 Task: Use the formula "MEDIAN" in spreadsheet "Project portfolio".
Action: Mouse moved to (354, 236)
Screenshot: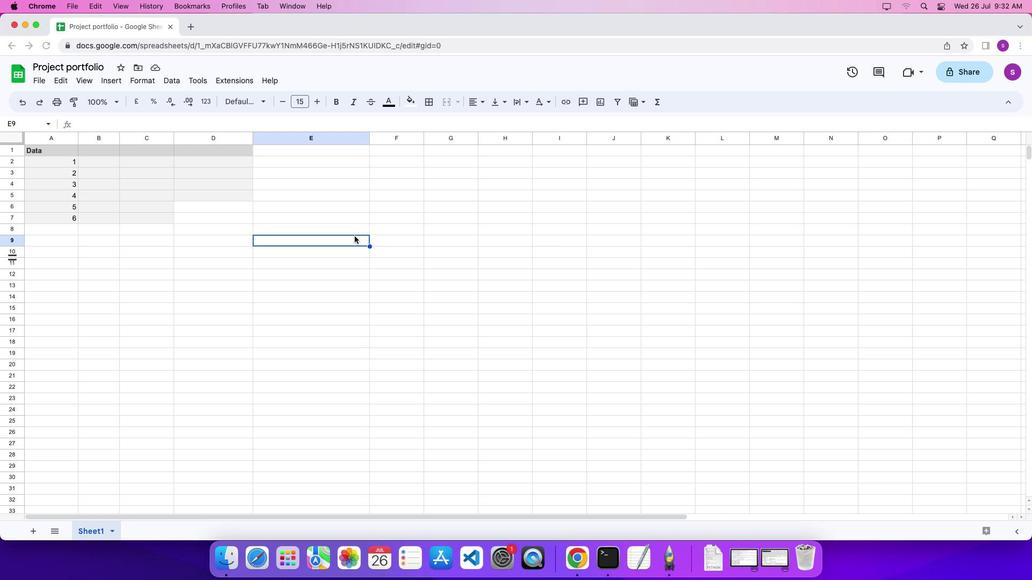 
Action: Mouse pressed left at (354, 236)
Screenshot: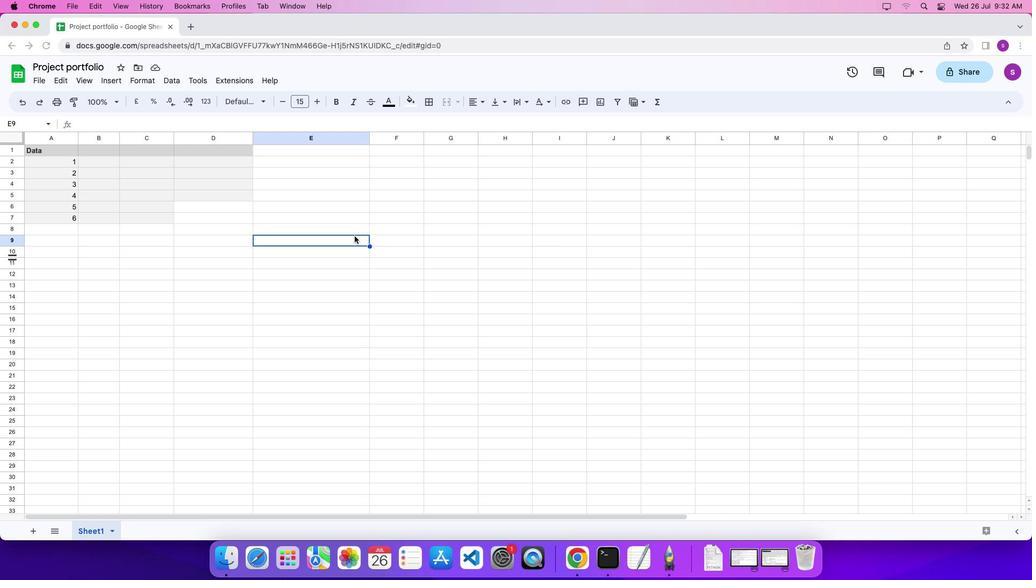 
Action: Key pressed '='
Screenshot: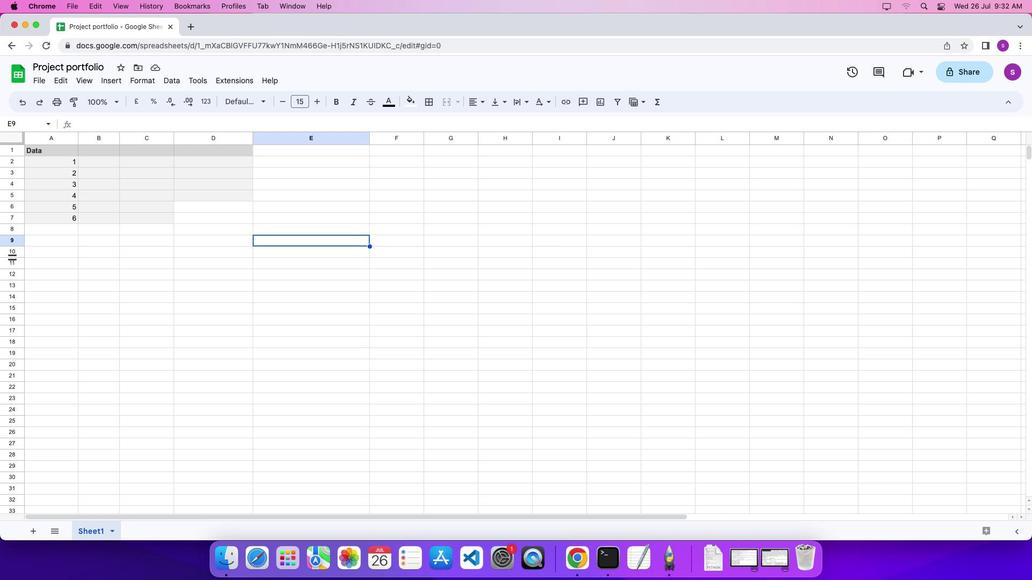 
Action: Mouse moved to (658, 96)
Screenshot: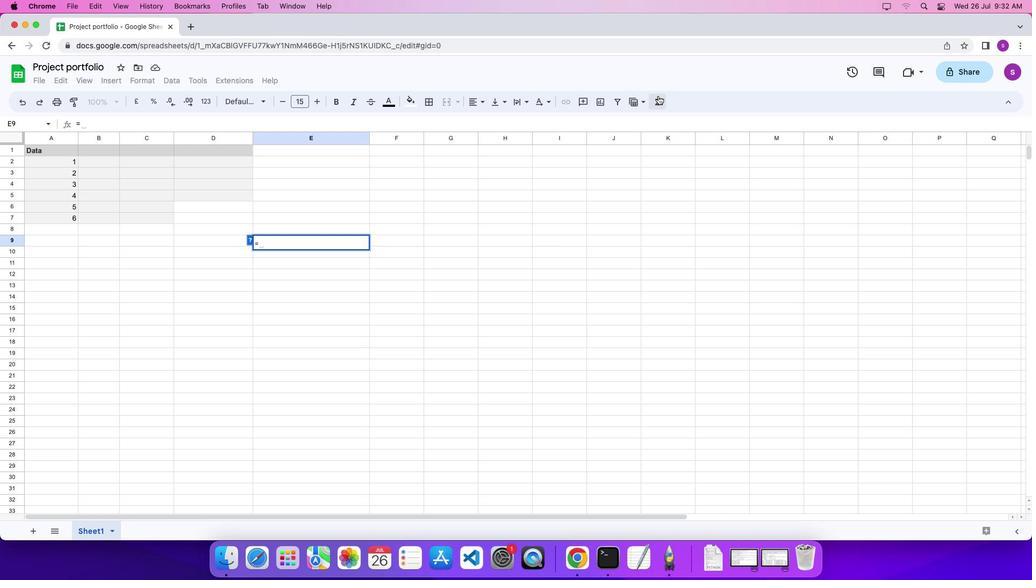 
Action: Mouse pressed left at (658, 96)
Screenshot: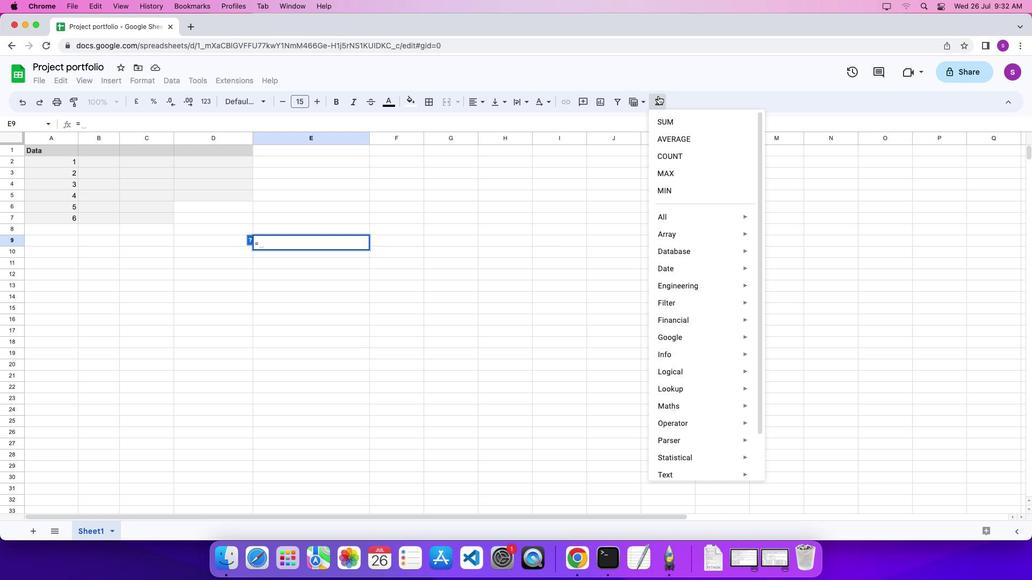 
Action: Mouse moved to (809, 512)
Screenshot: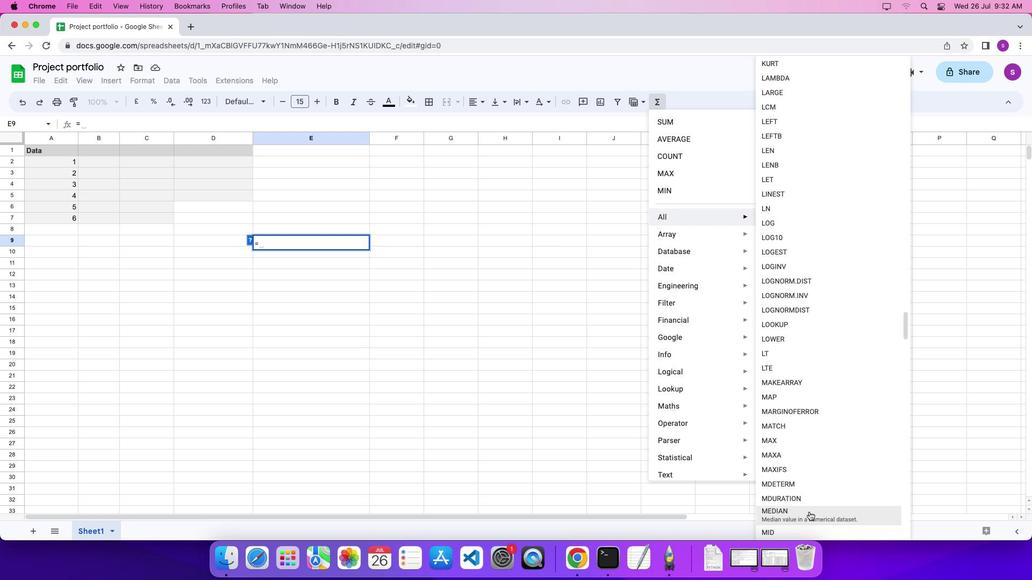 
Action: Mouse pressed left at (809, 512)
Screenshot: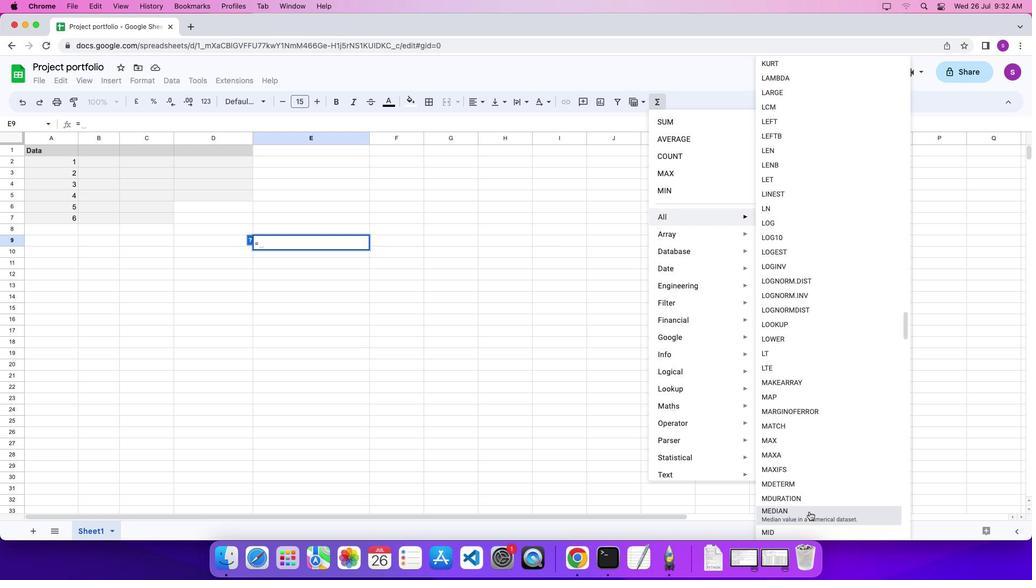 
Action: Mouse moved to (68, 158)
Screenshot: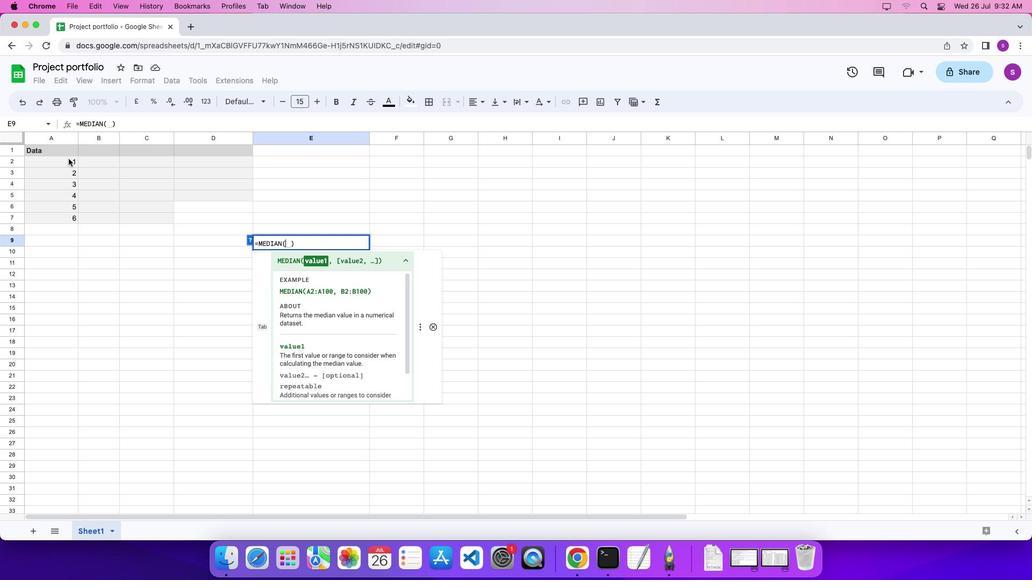 
Action: Mouse pressed left at (68, 158)
Screenshot: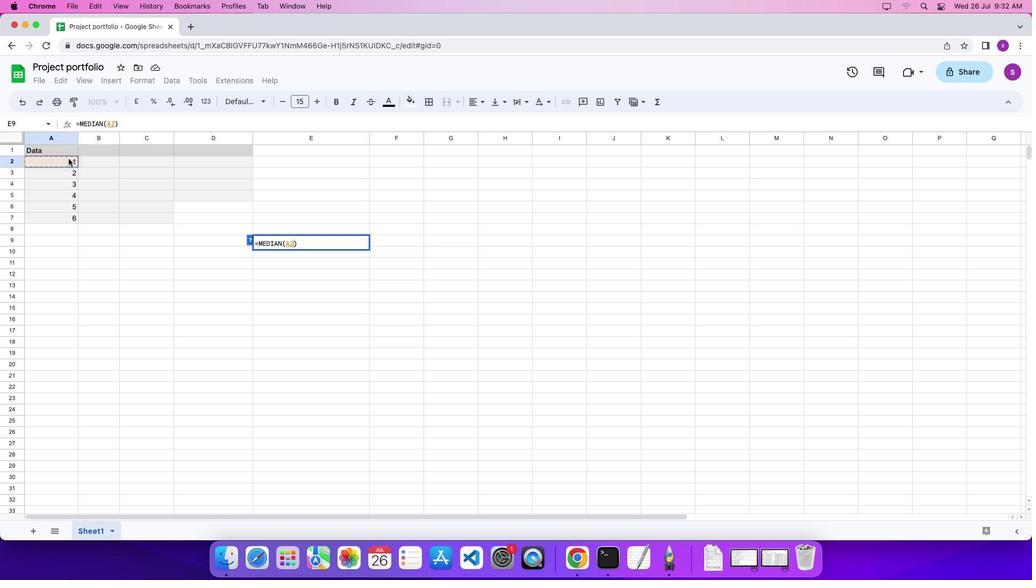 
Action: Mouse pressed left at (68, 158)
Screenshot: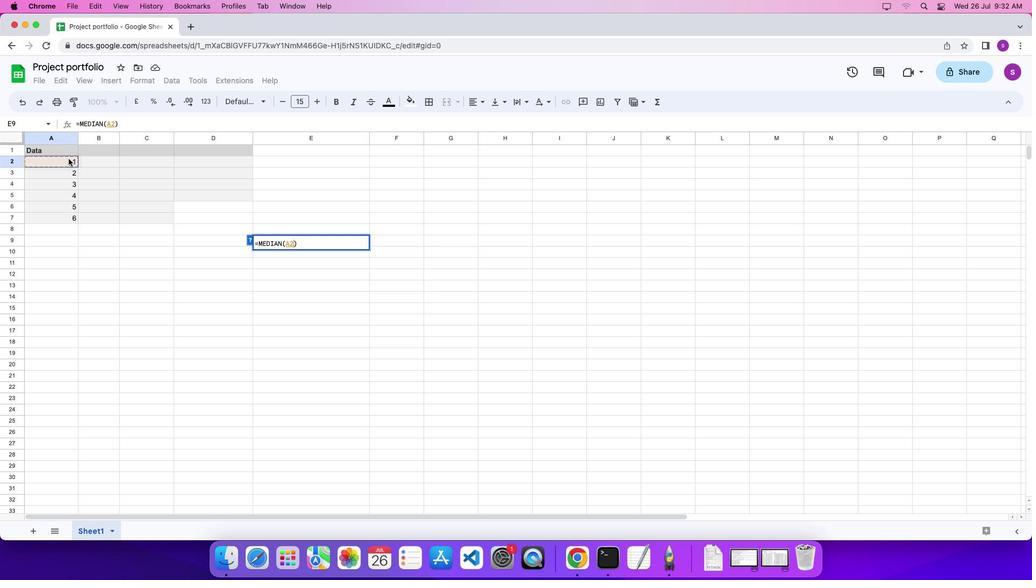 
Action: Mouse moved to (75, 218)
Screenshot: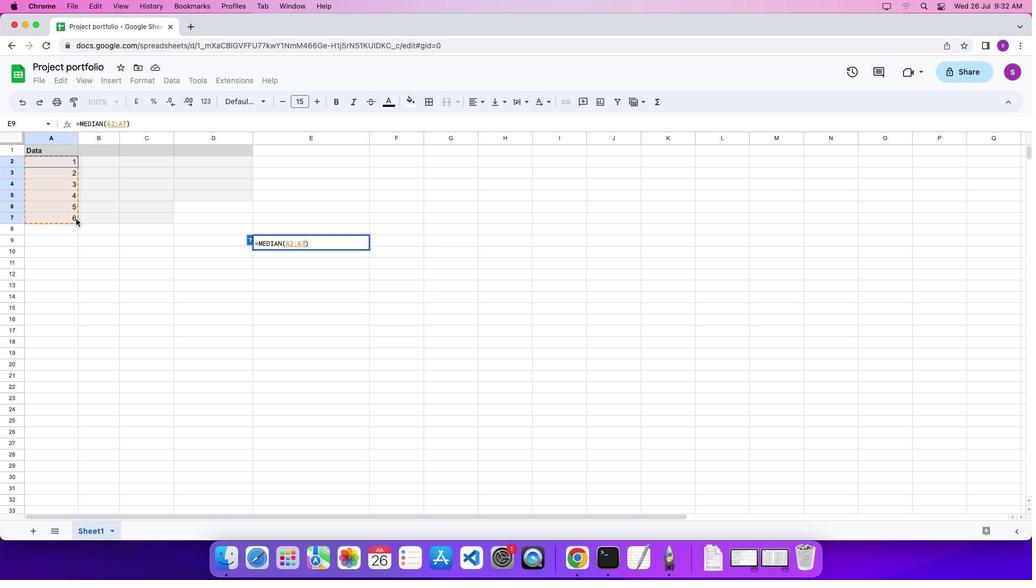 
Action: Key pressed '\x03'
Screenshot: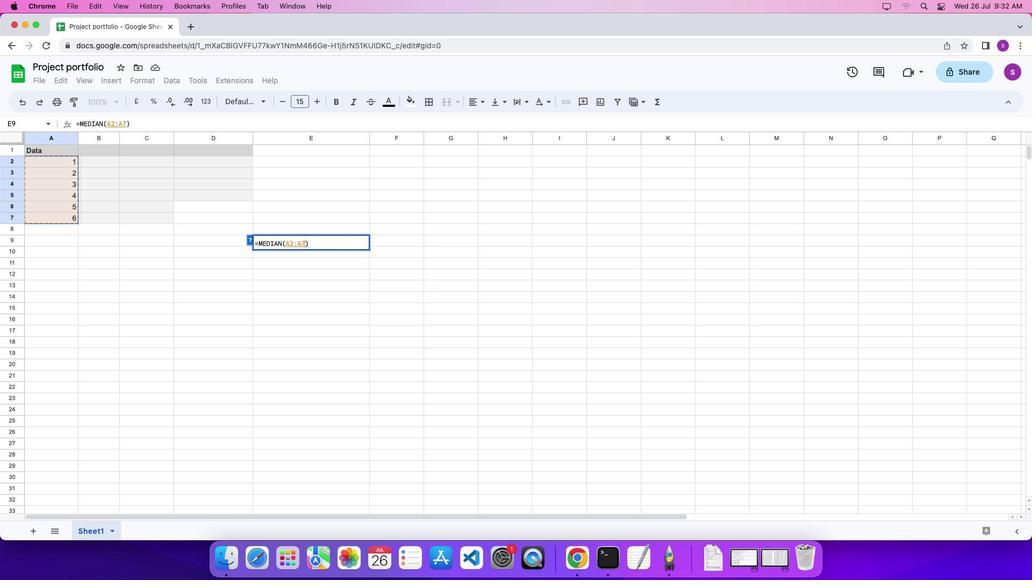 
Action: Mouse moved to (74, 218)
Screenshot: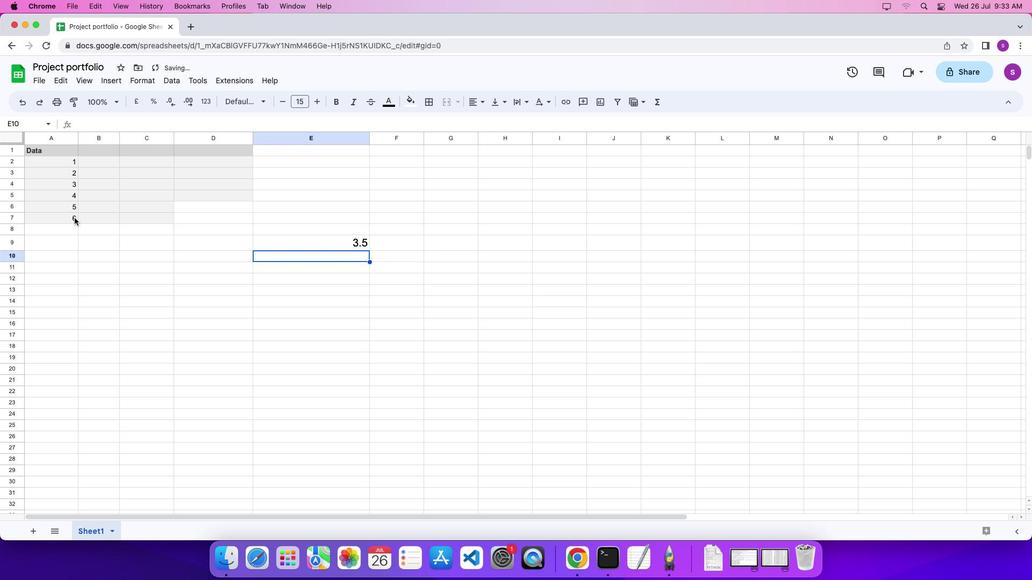 
